 Task: Use the formula "ISTEXT" in spreadsheet "Project portfolio".
Action: Mouse pressed left at (672, 364)
Screenshot: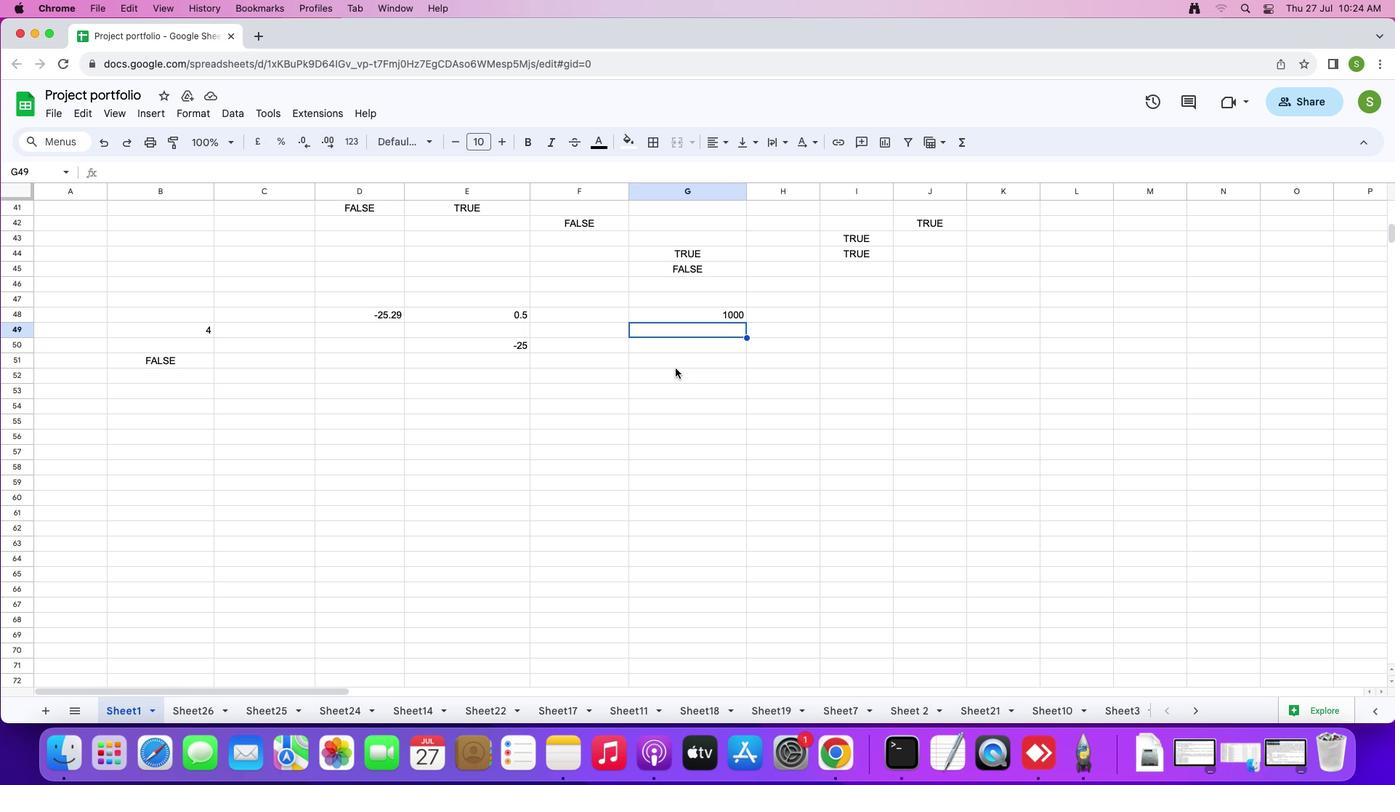 
Action: Mouse moved to (679, 335)
Screenshot: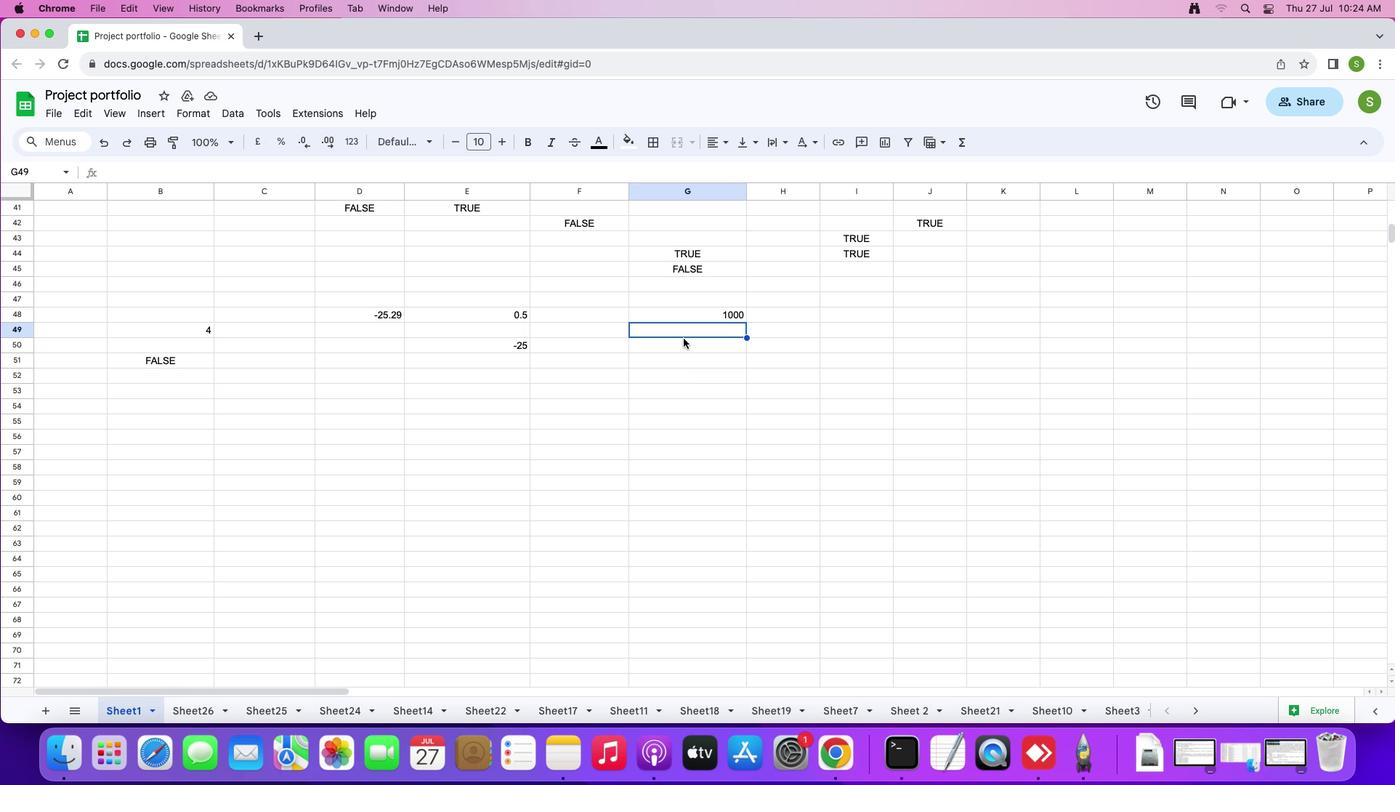 
Action: Mouse pressed left at (679, 335)
Screenshot: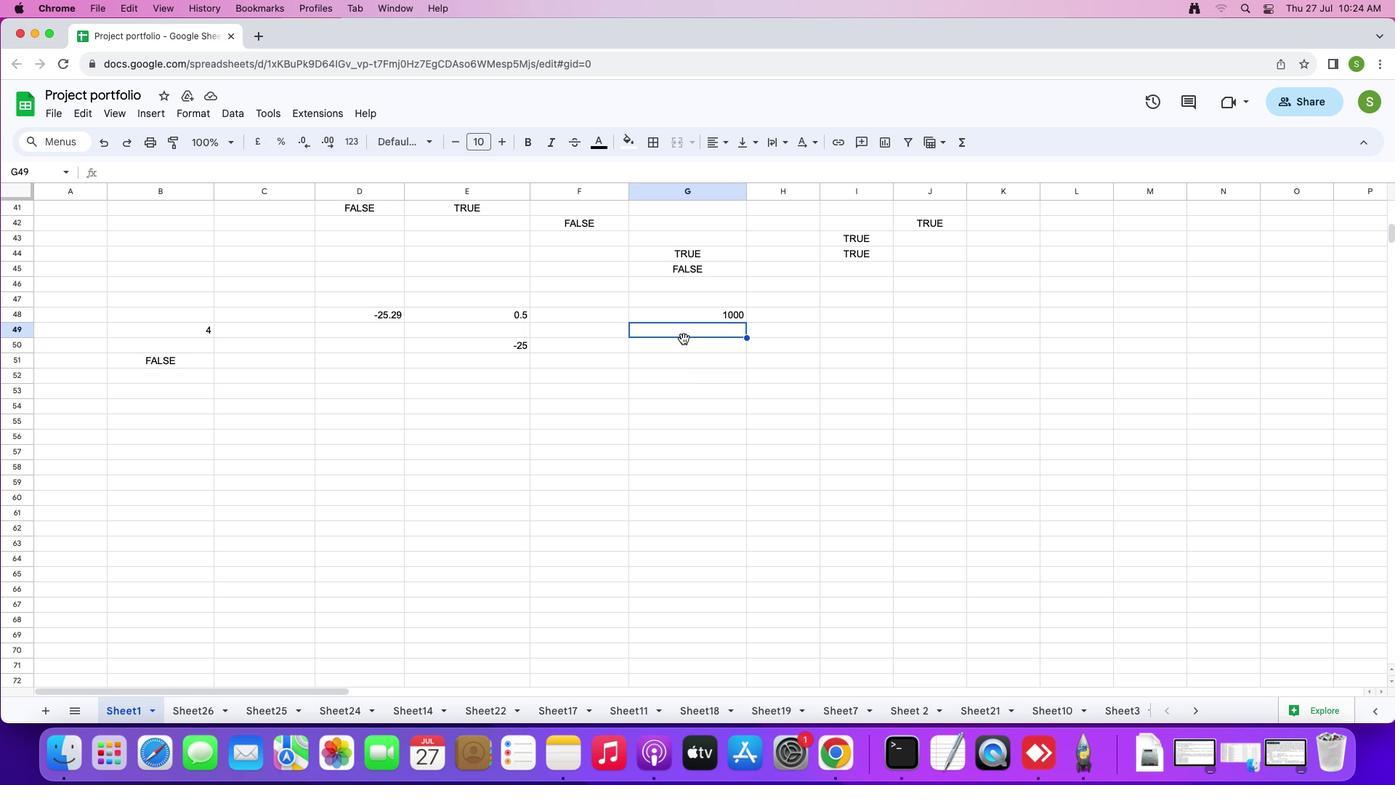 
Action: Mouse moved to (163, 108)
Screenshot: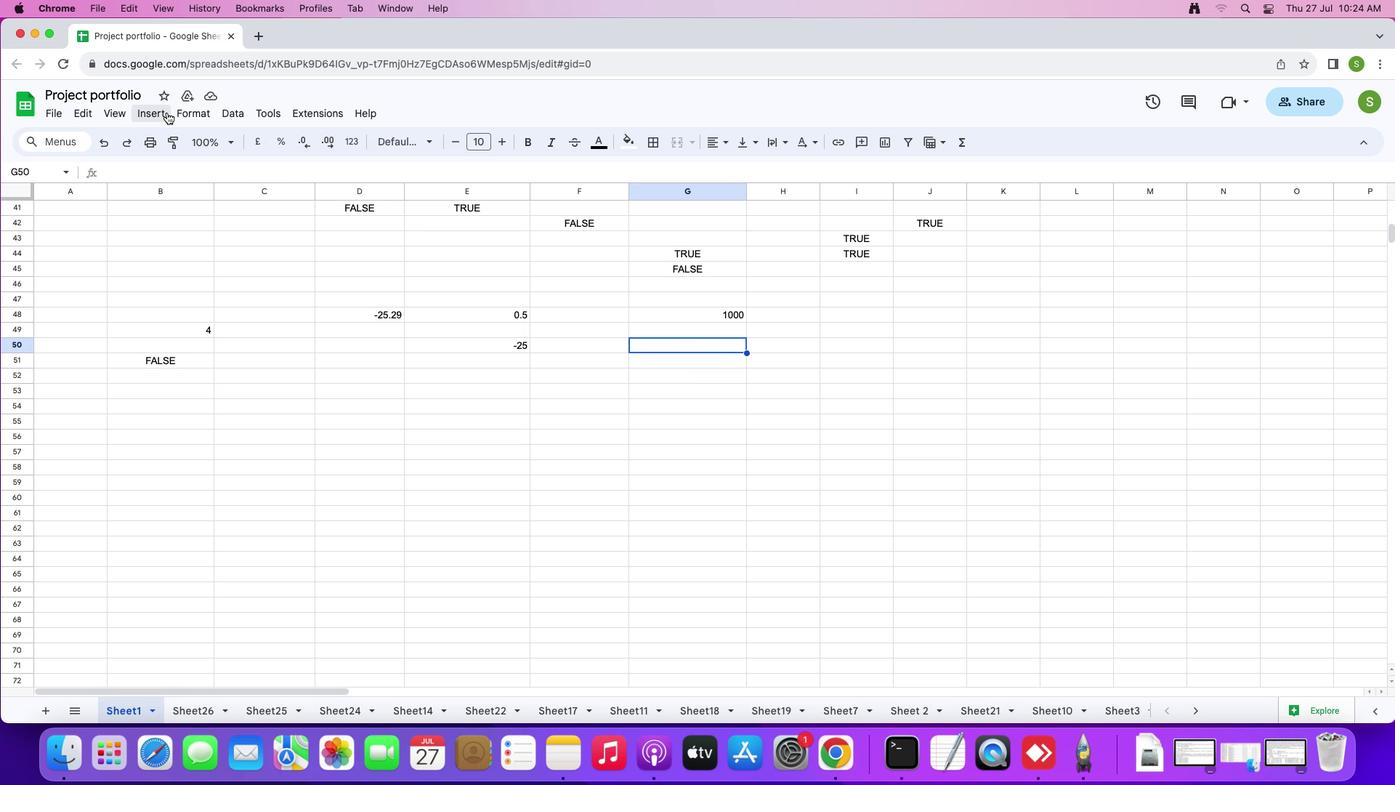 
Action: Mouse pressed left at (163, 108)
Screenshot: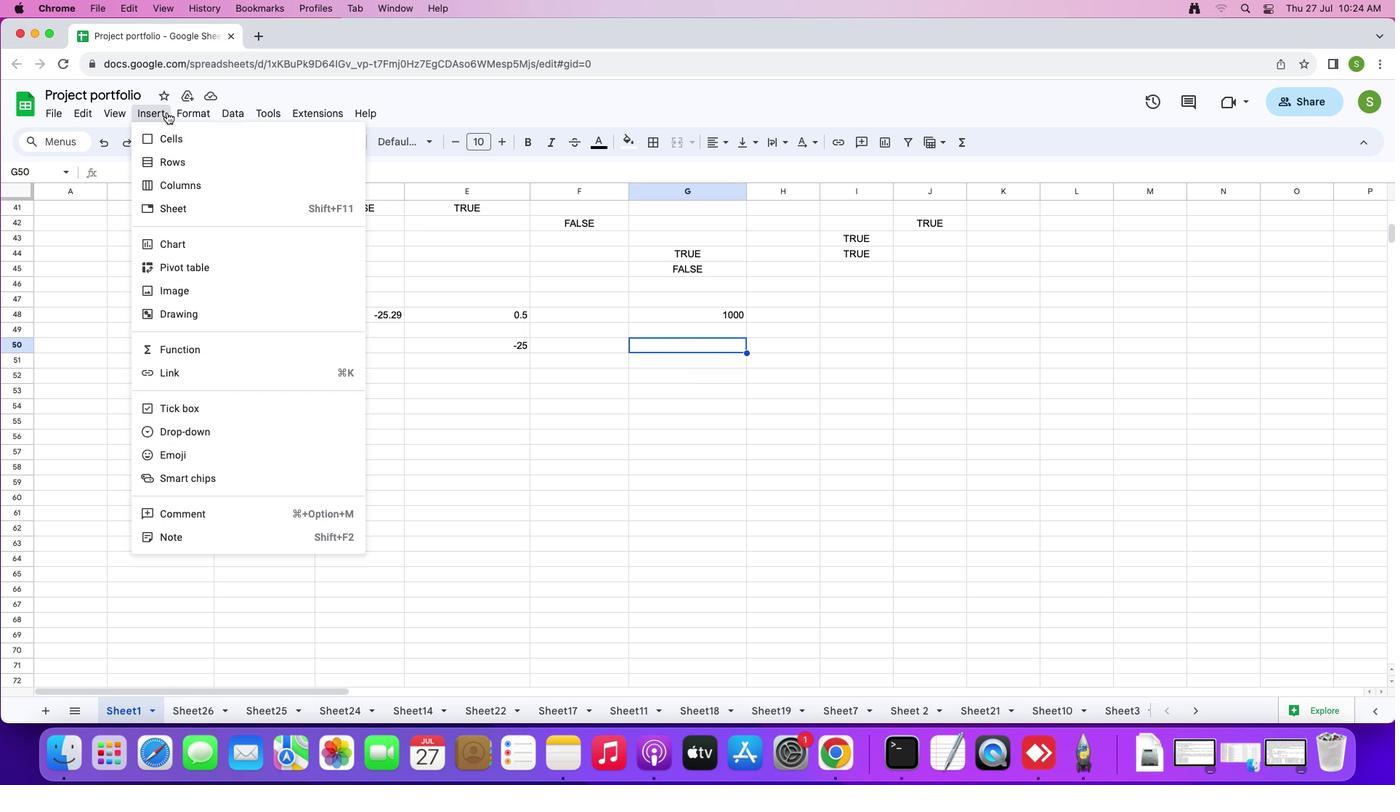 
Action: Mouse moved to (163, 343)
Screenshot: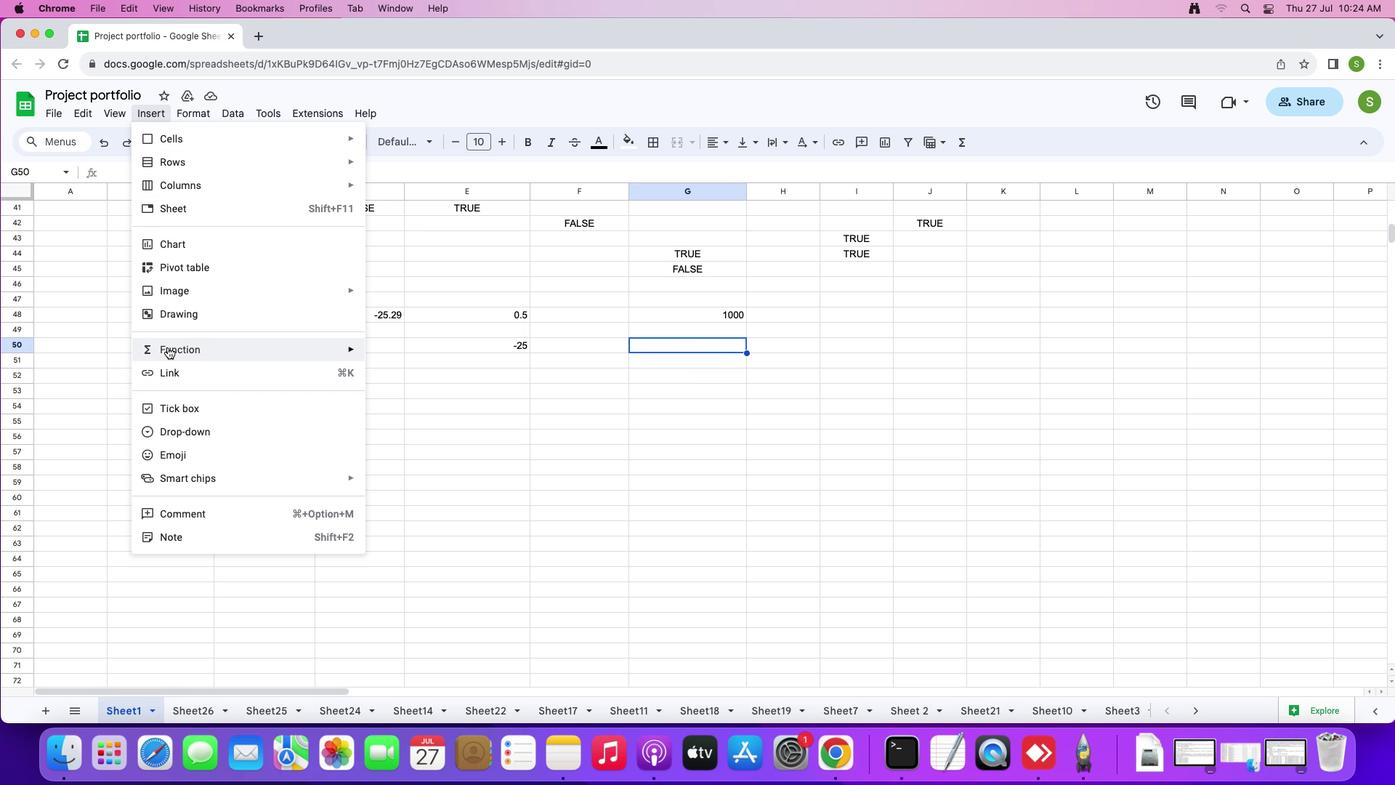 
Action: Mouse pressed left at (163, 343)
Screenshot: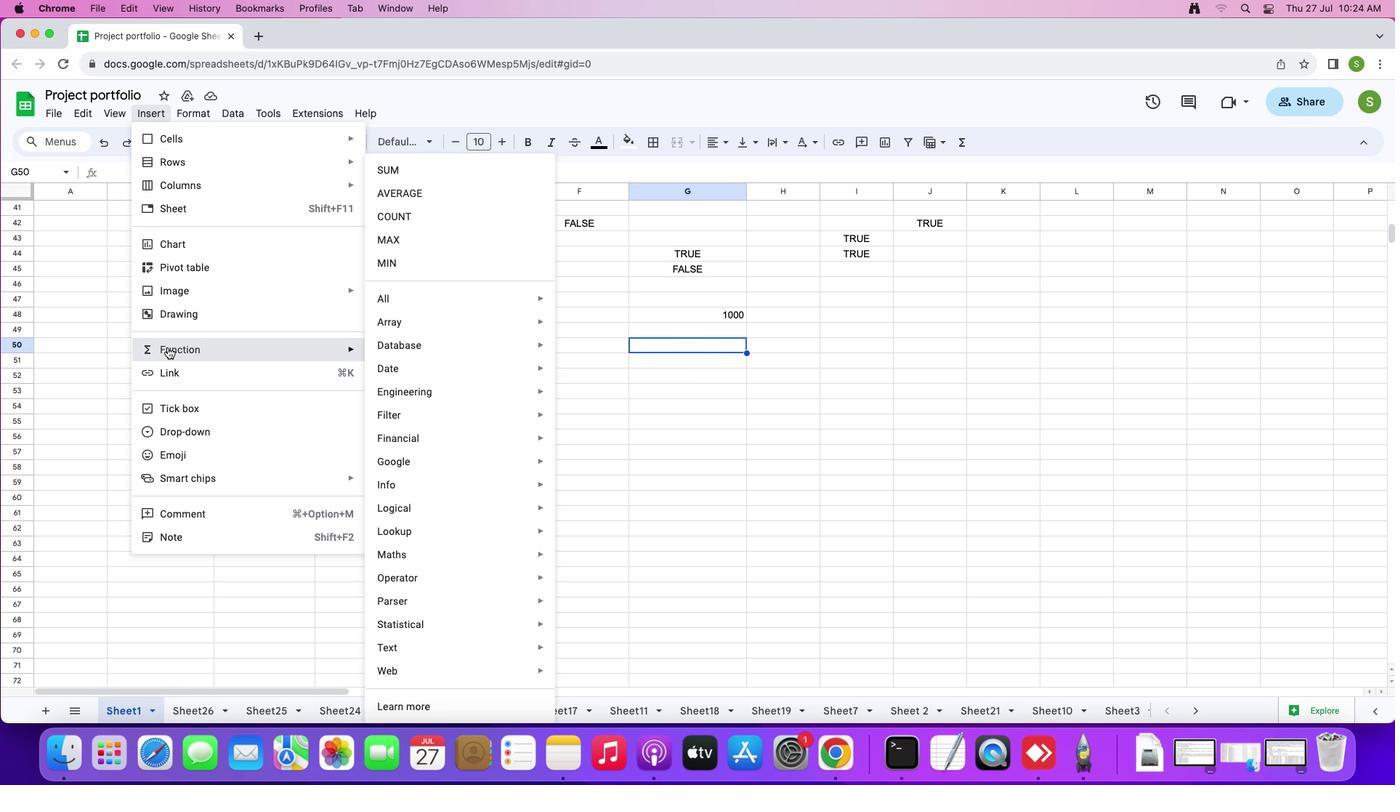 
Action: Mouse moved to (382, 292)
Screenshot: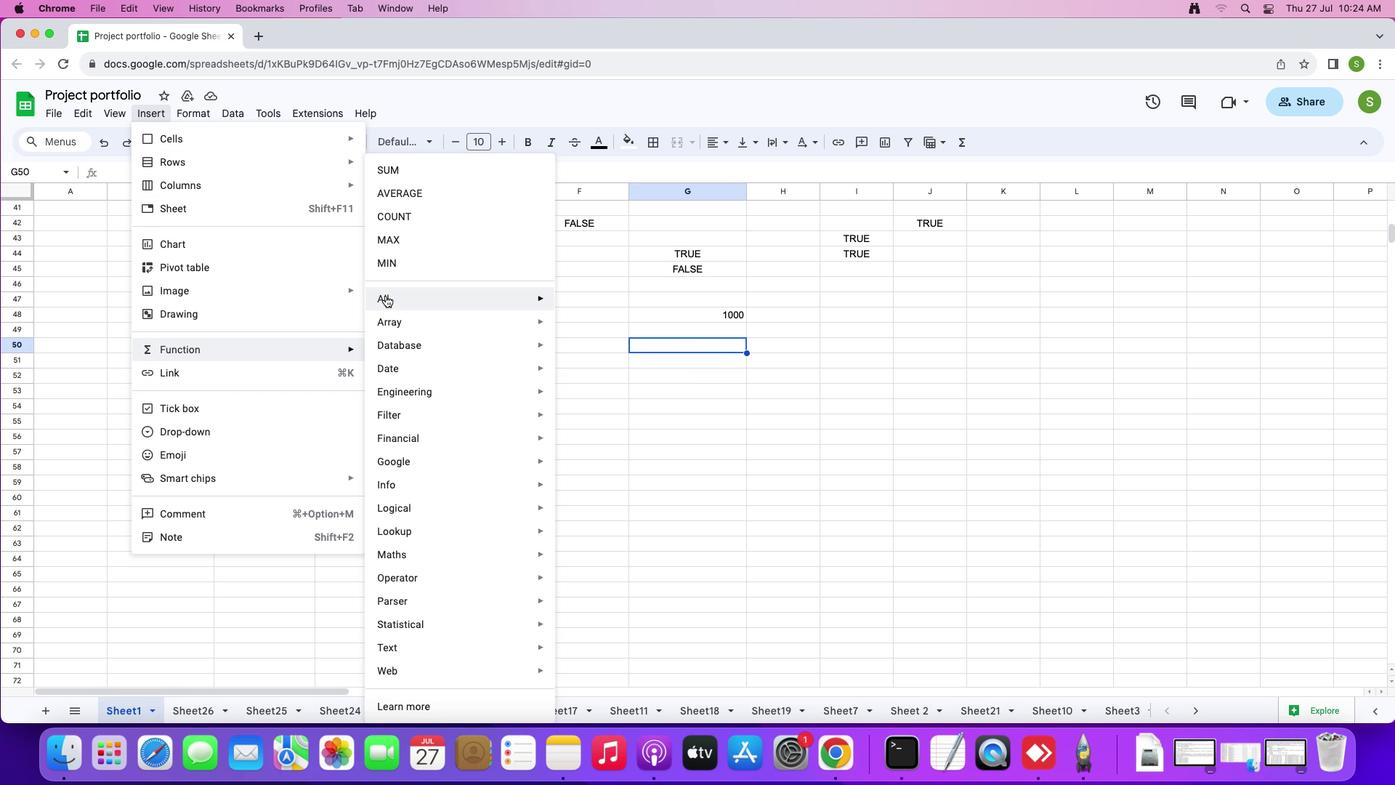 
Action: Mouse pressed left at (382, 292)
Screenshot: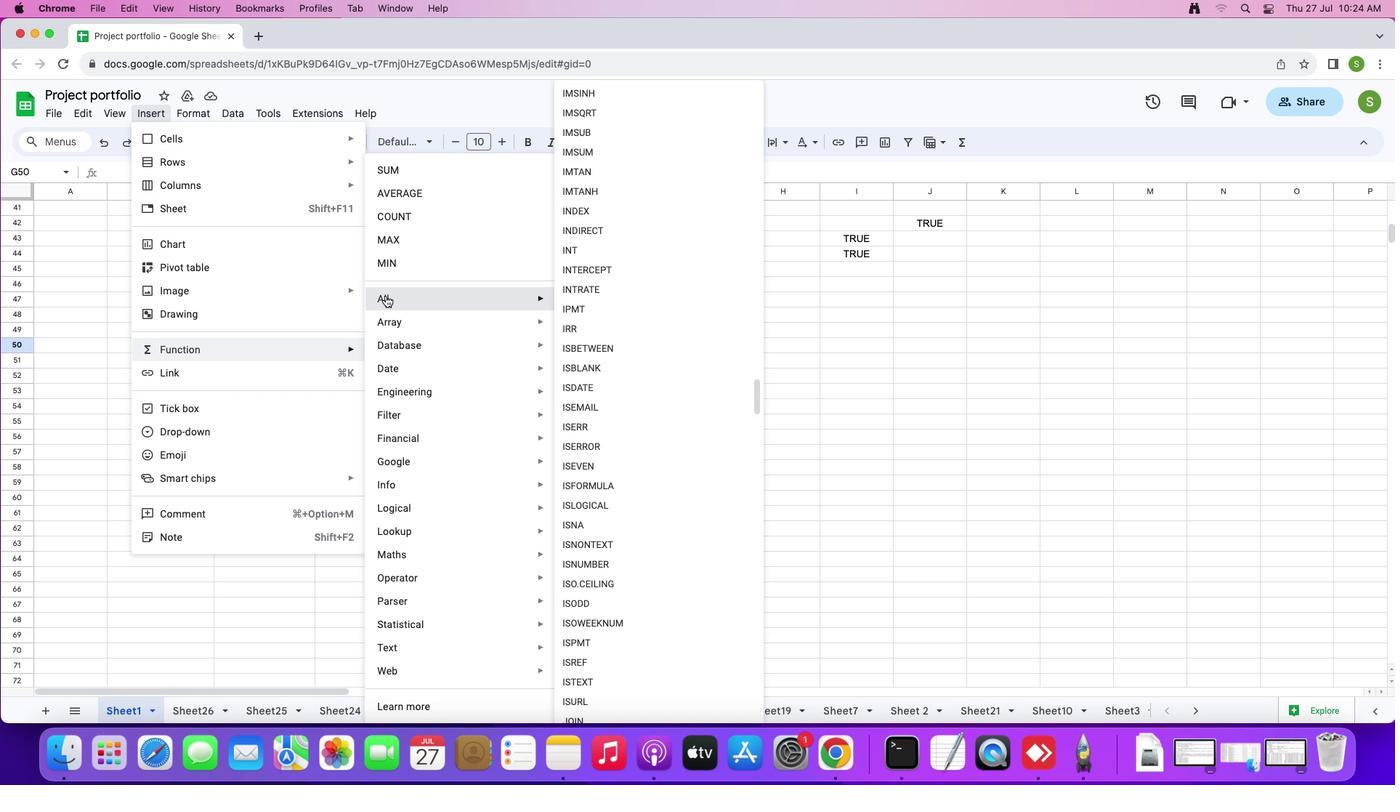 
Action: Mouse moved to (587, 678)
Screenshot: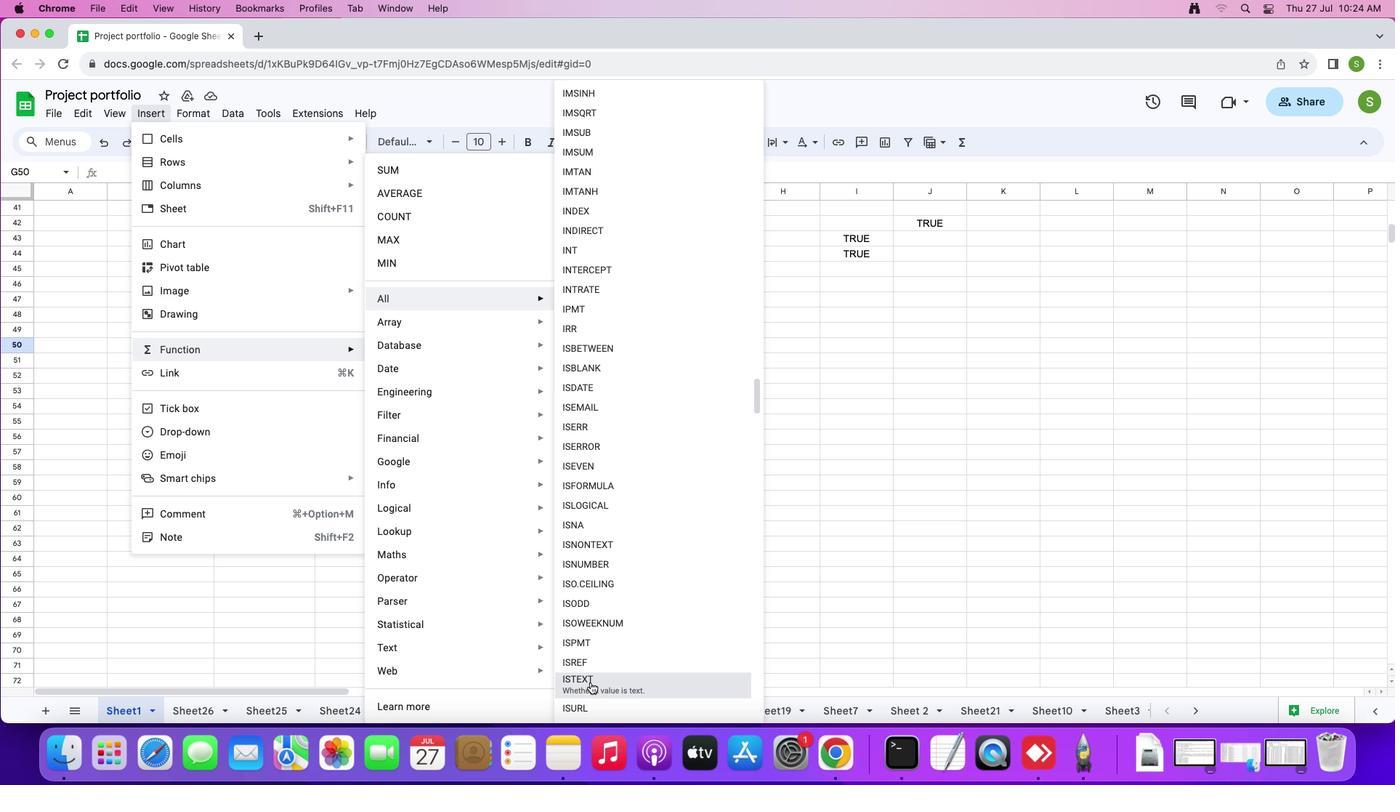 
Action: Mouse pressed left at (587, 678)
Screenshot: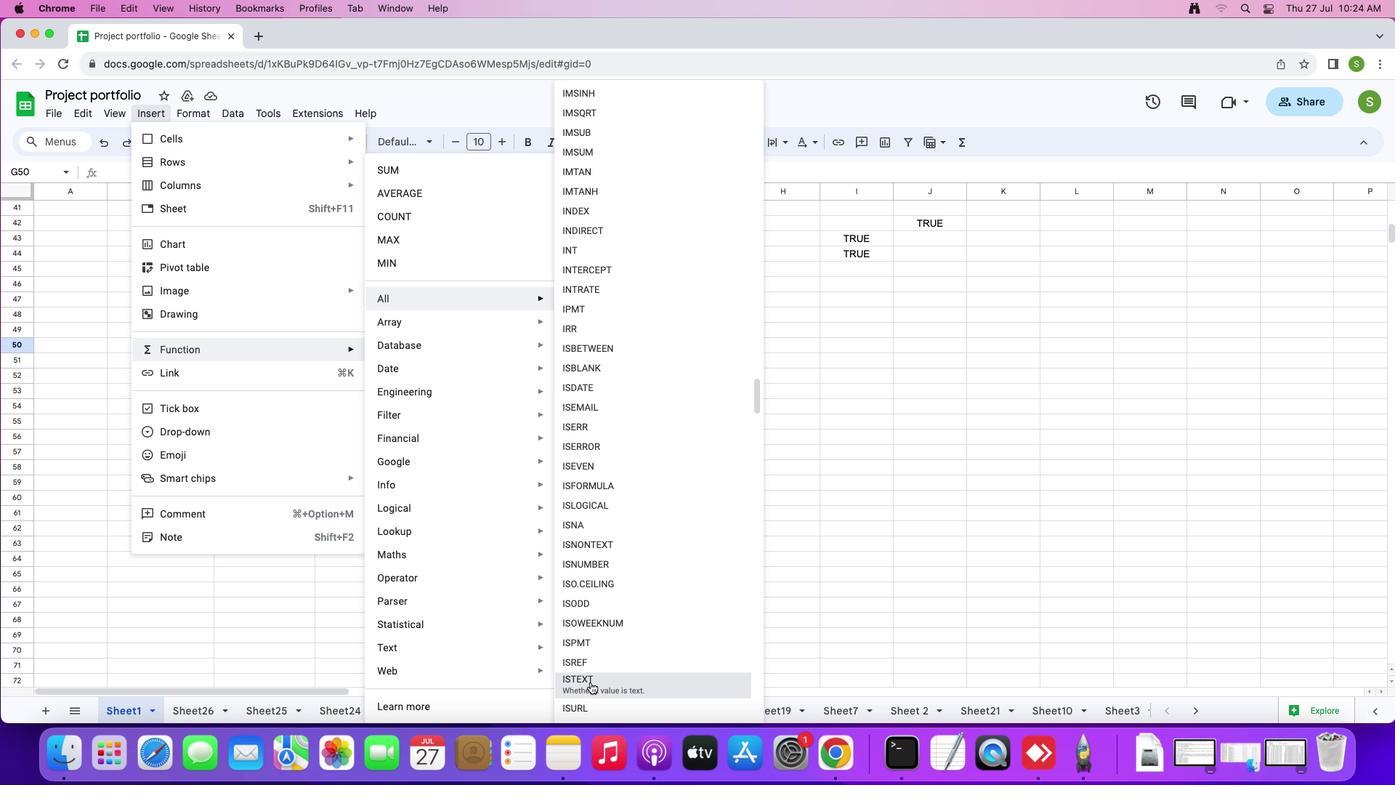 
Action: Mouse moved to (709, 308)
Screenshot: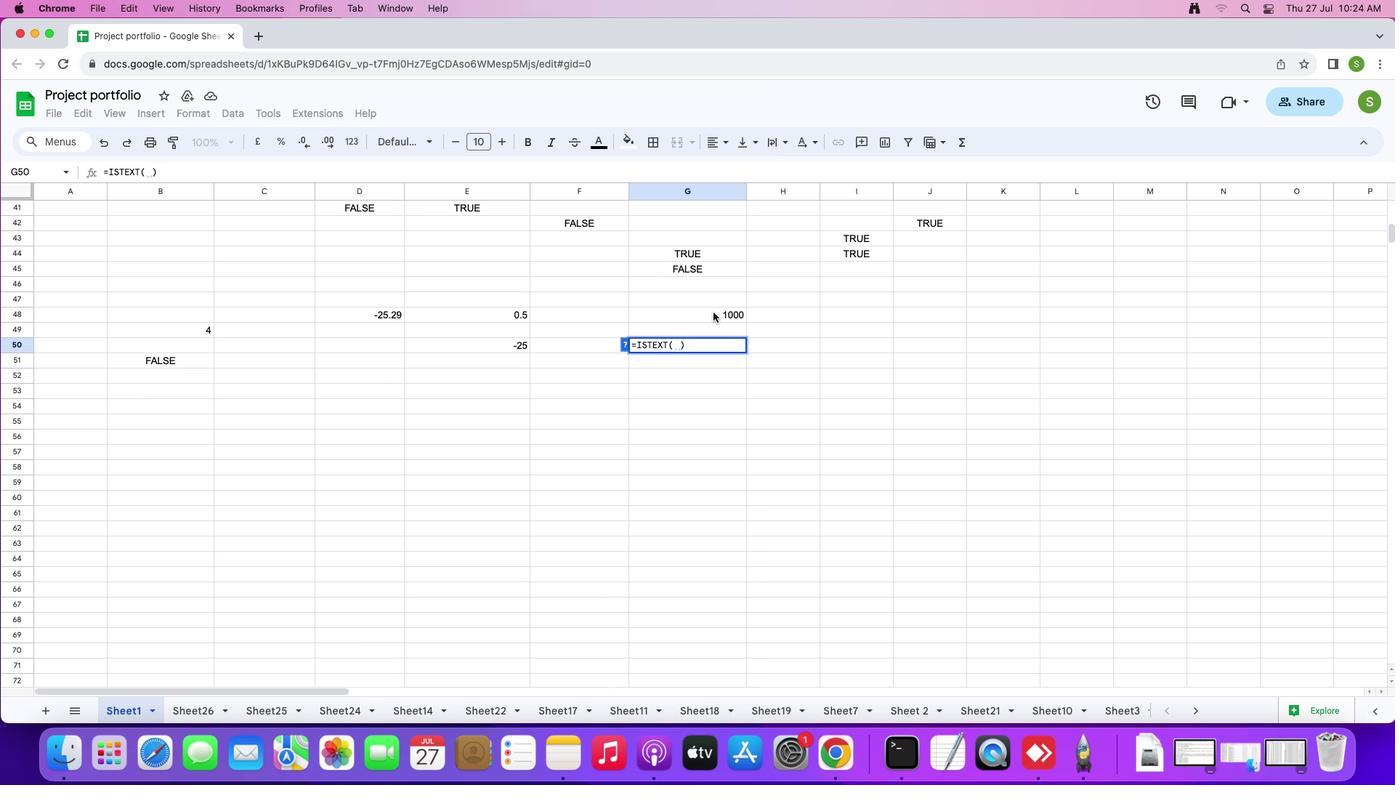
Action: Mouse pressed left at (709, 308)
Screenshot: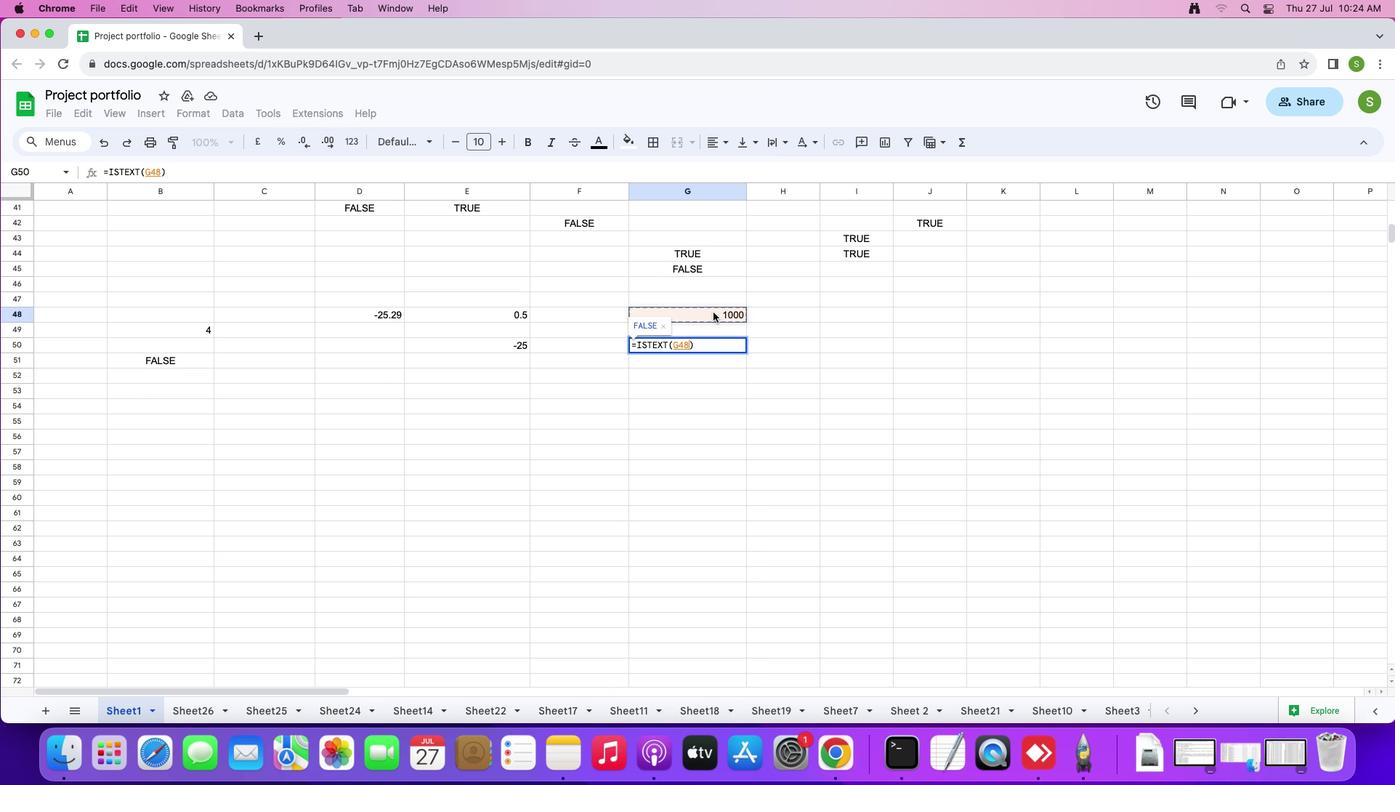 
Action: Mouse moved to (699, 425)
Screenshot: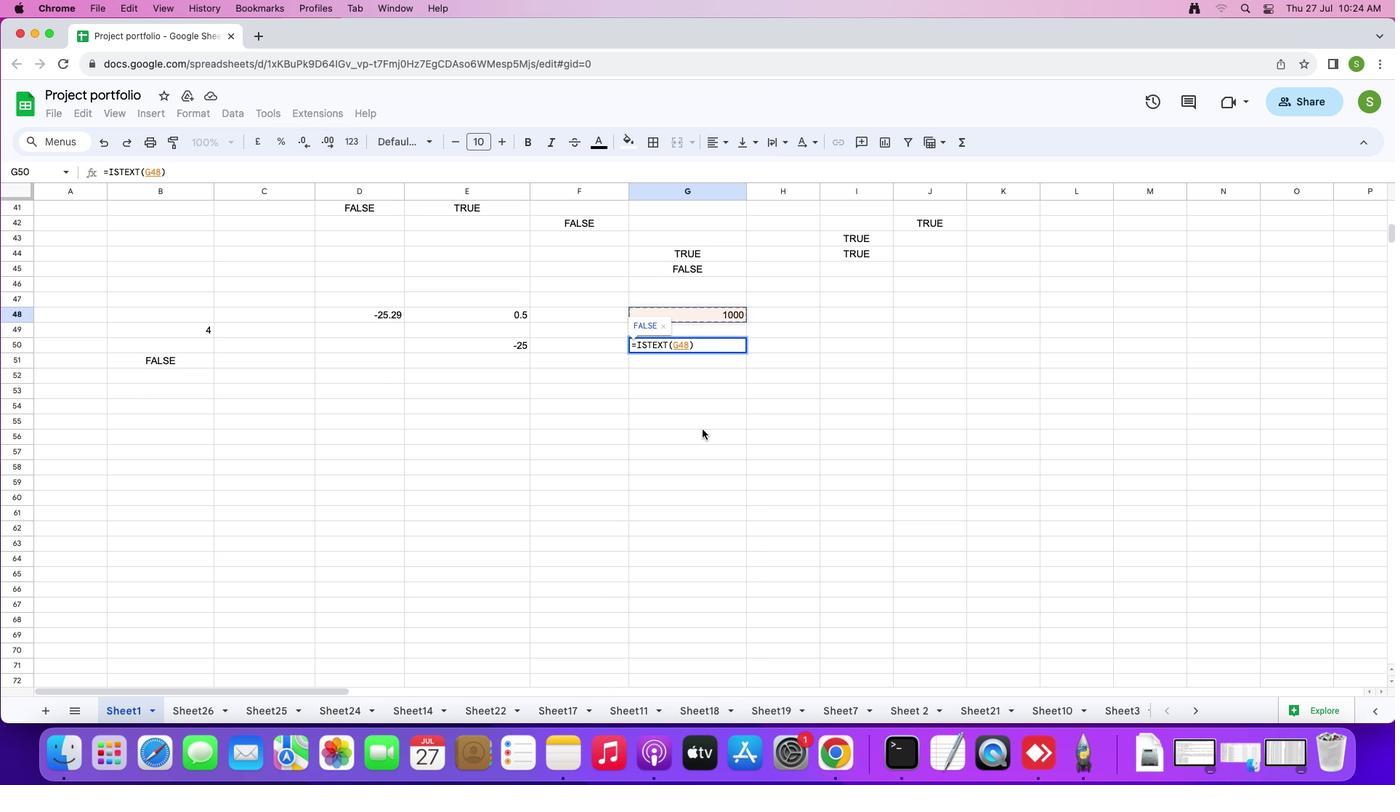 
Action: Key pressed Key.enter
Screenshot: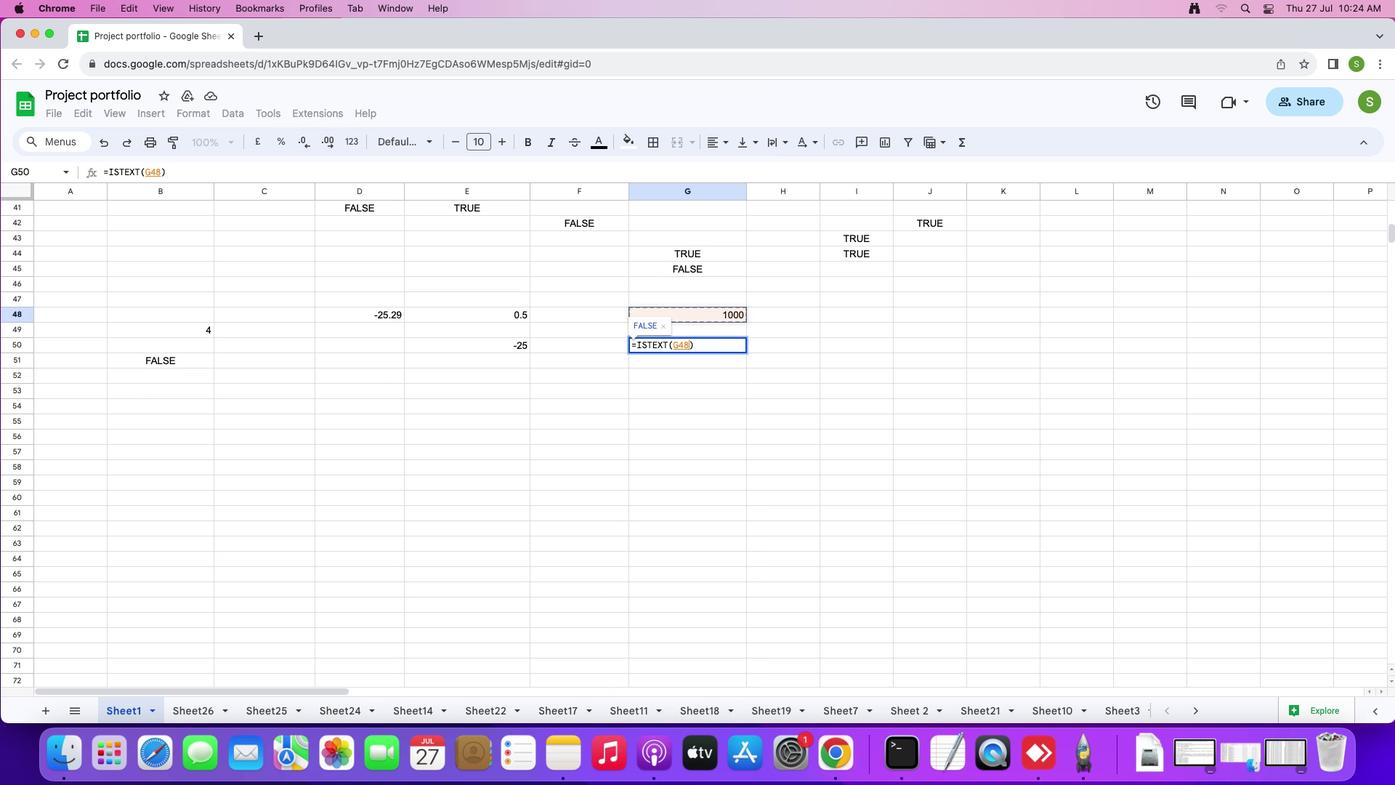 
